 Task: Locate the nearest public gardens to San Francisco, California, and Palo Alto, California.
Action: Mouse moved to (93, 88)
Screenshot: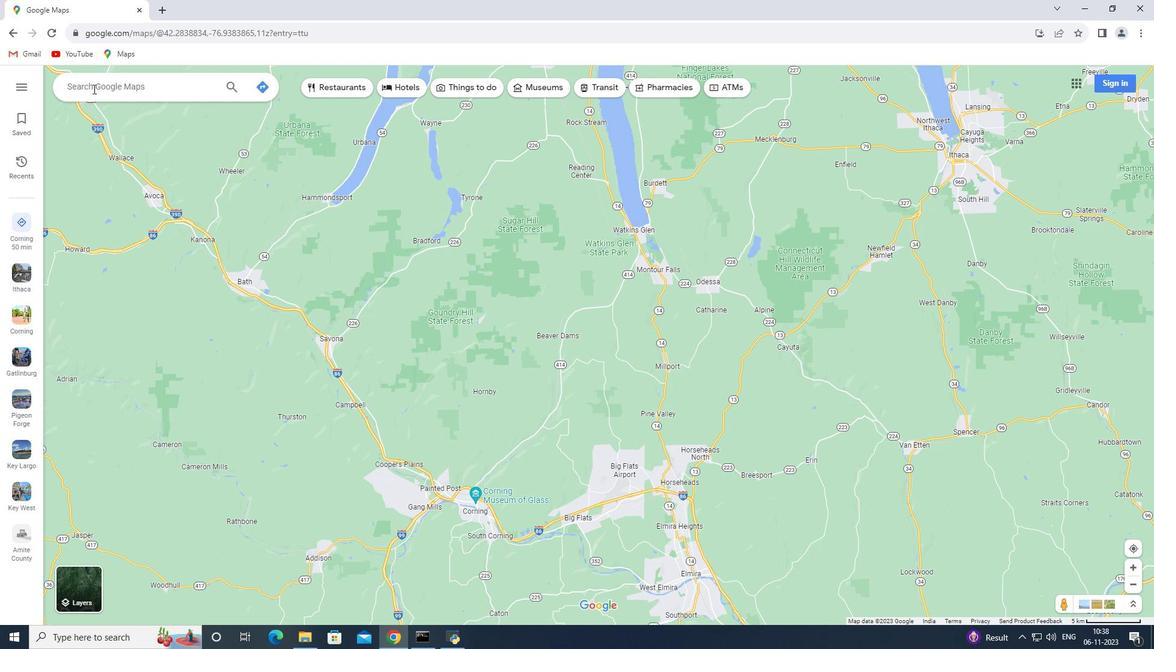 
Action: Mouse pressed left at (93, 88)
Screenshot: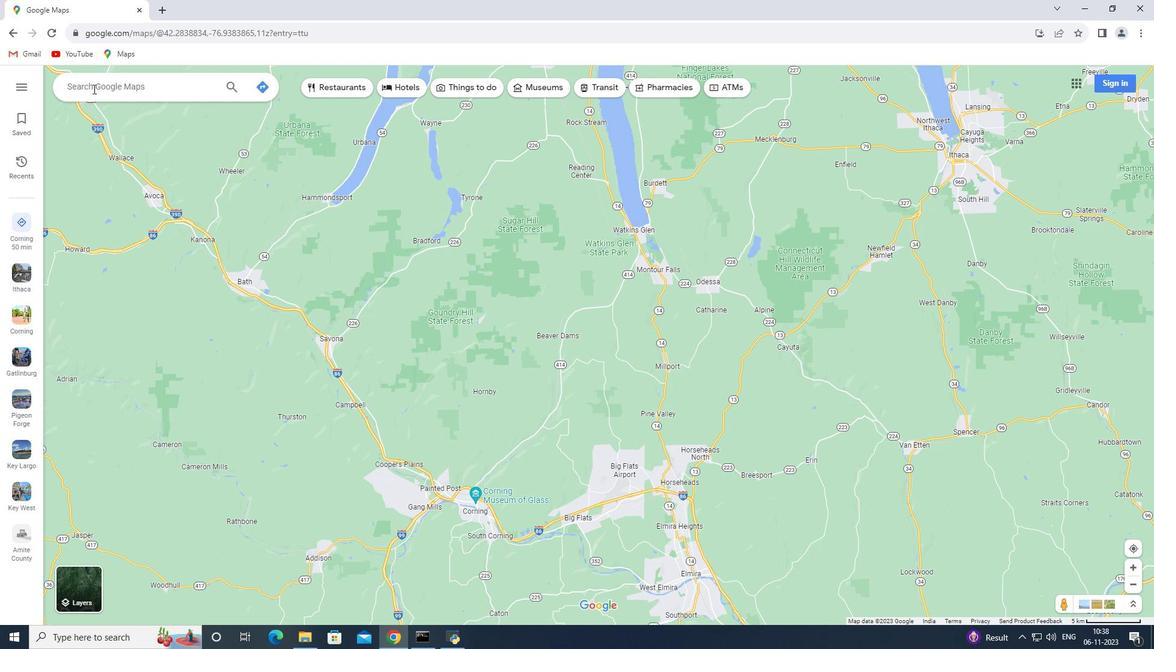 
Action: Key pressed <Key.shift>San<Key.space><Key.shift>francisco,<Key.space><Key.shift>California<Key.enter>
Screenshot: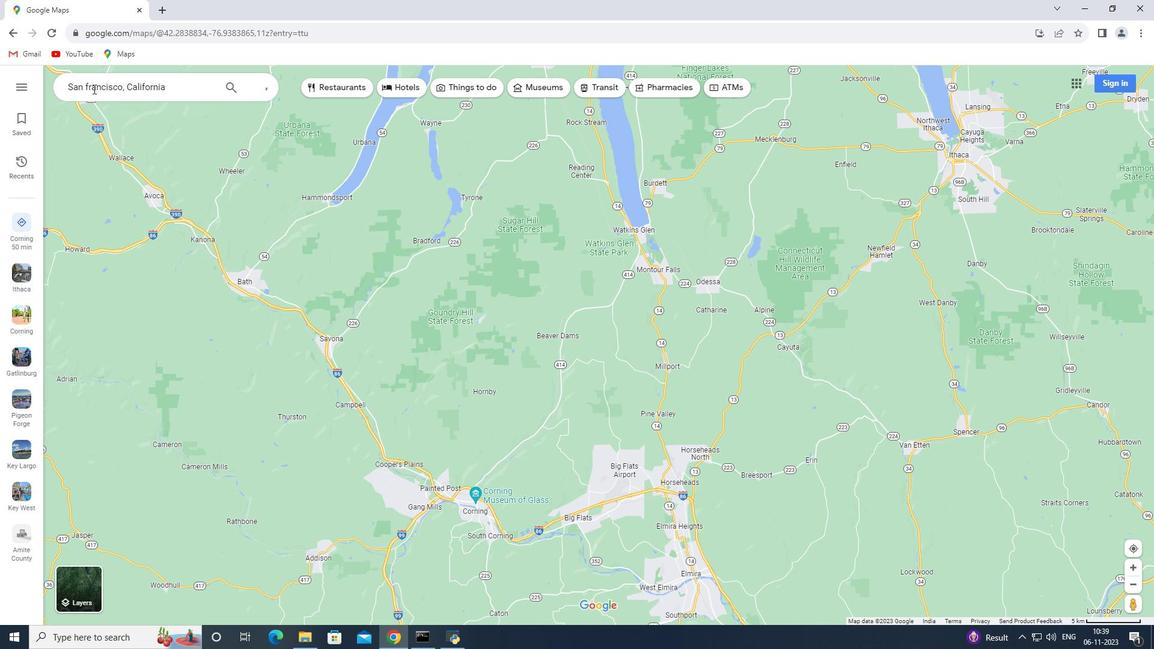 
Action: Mouse moved to (171, 296)
Screenshot: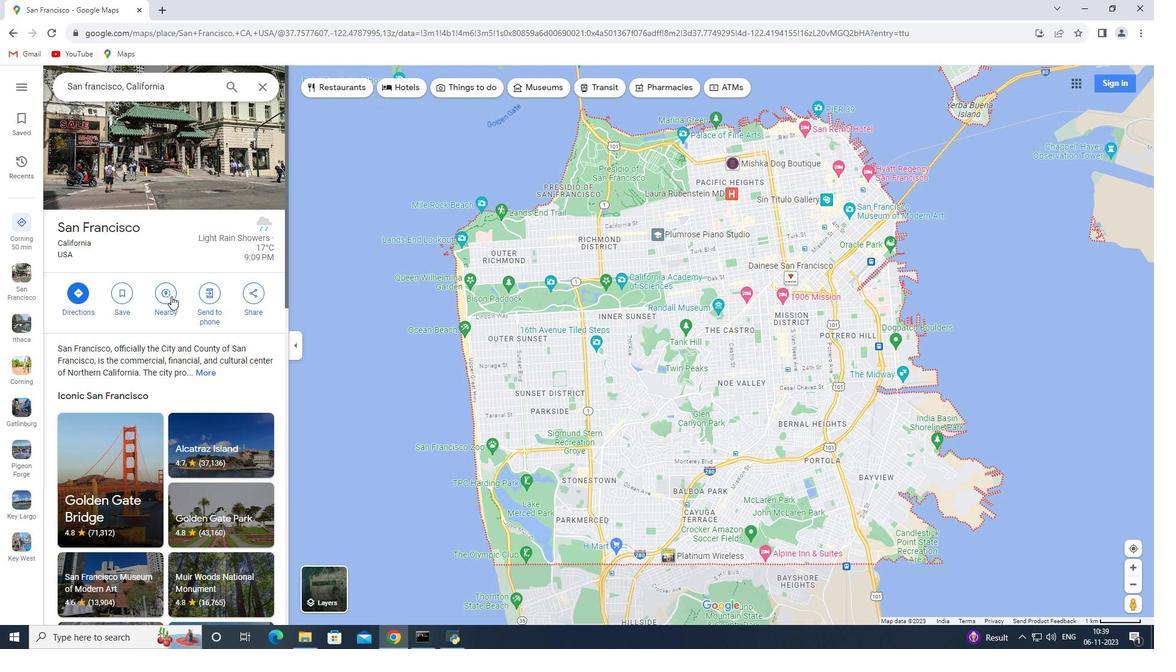 
Action: Mouse pressed left at (171, 296)
Screenshot: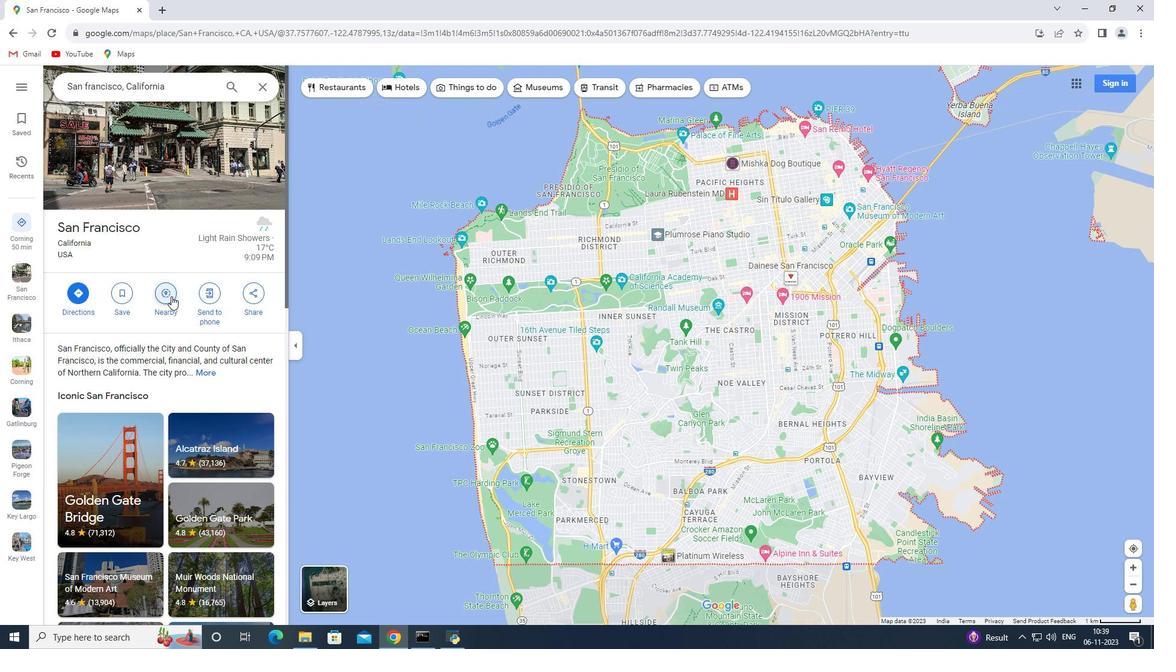 
Action: Key pressed public<Key.space>gardens<Key.enter>
Screenshot: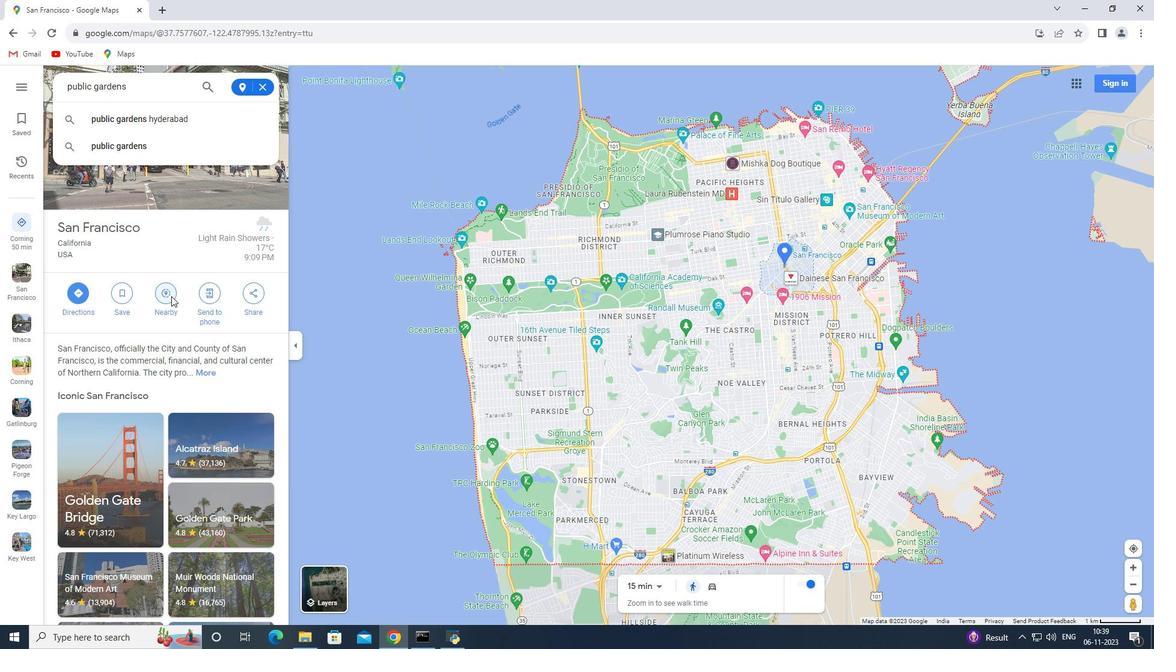 
Action: Mouse moved to (262, 90)
Screenshot: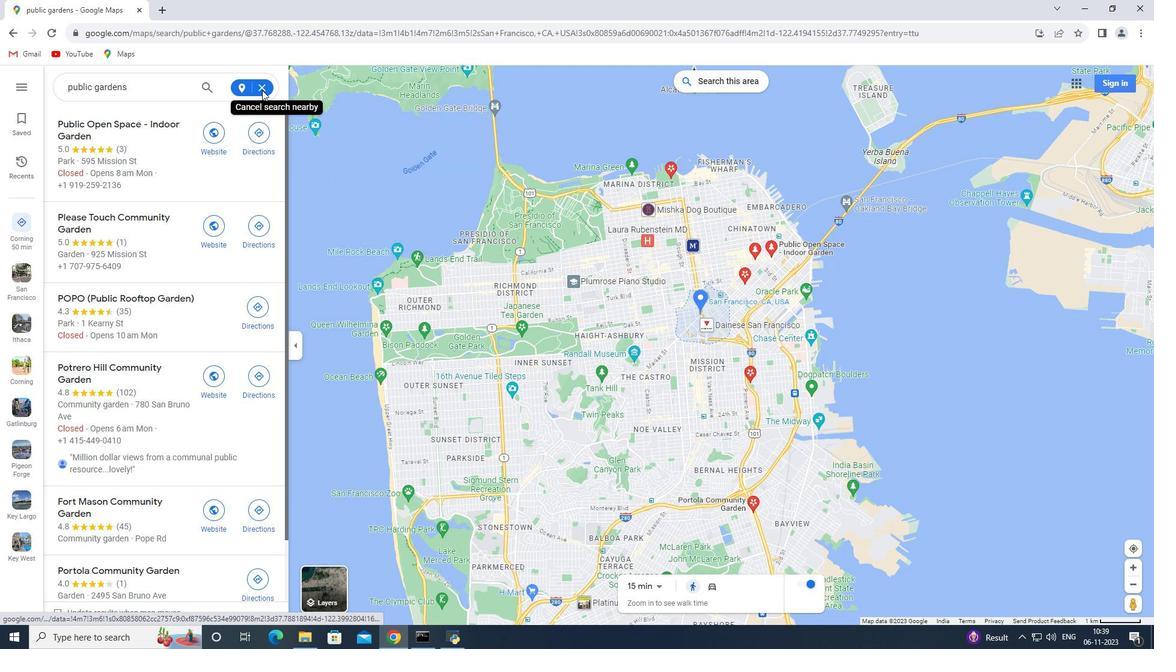 
Action: Mouse pressed left at (262, 90)
Screenshot: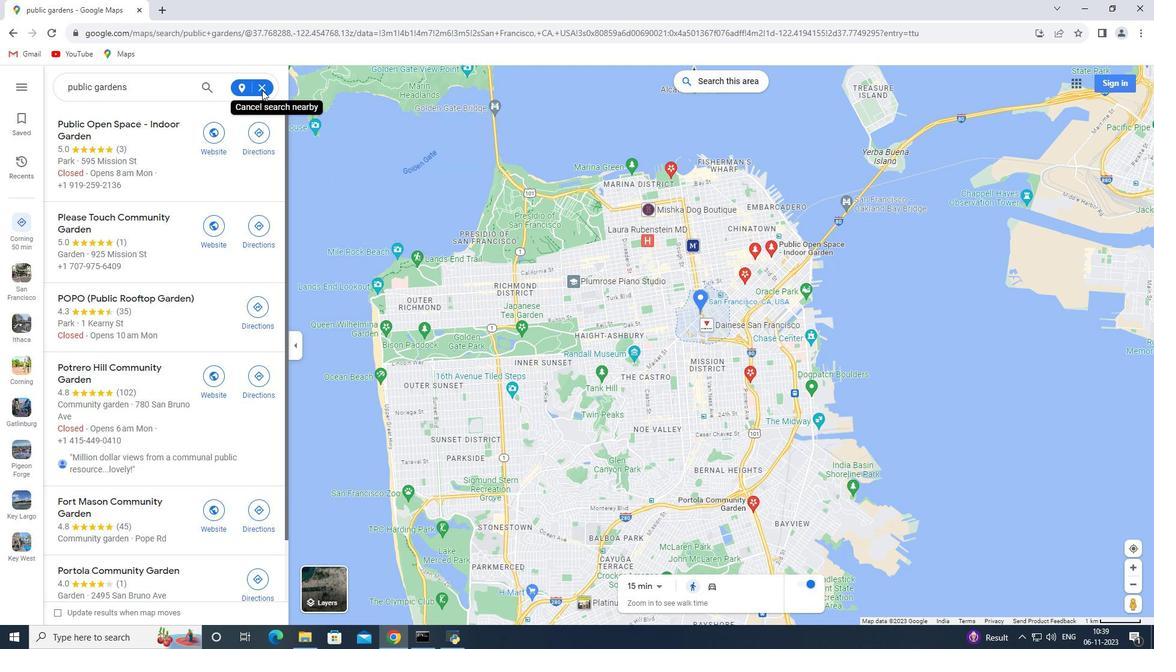 
Action: Mouse moved to (260, 92)
Screenshot: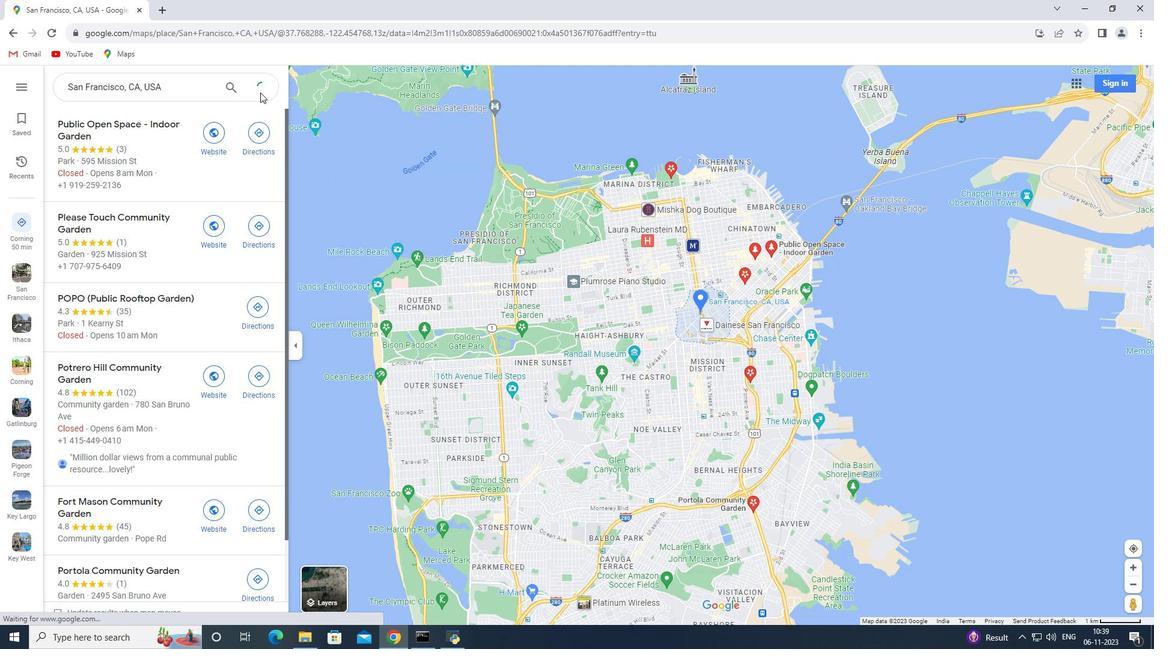 
Action: Mouse pressed left at (260, 92)
Screenshot: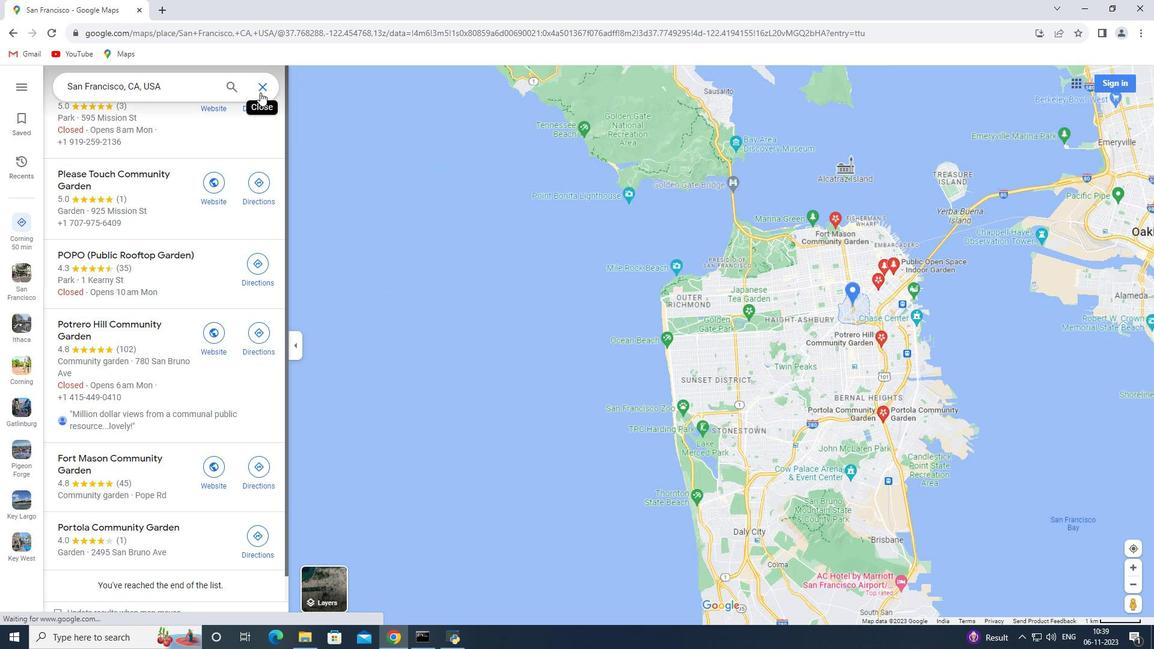 
Action: Mouse moved to (178, 90)
Screenshot: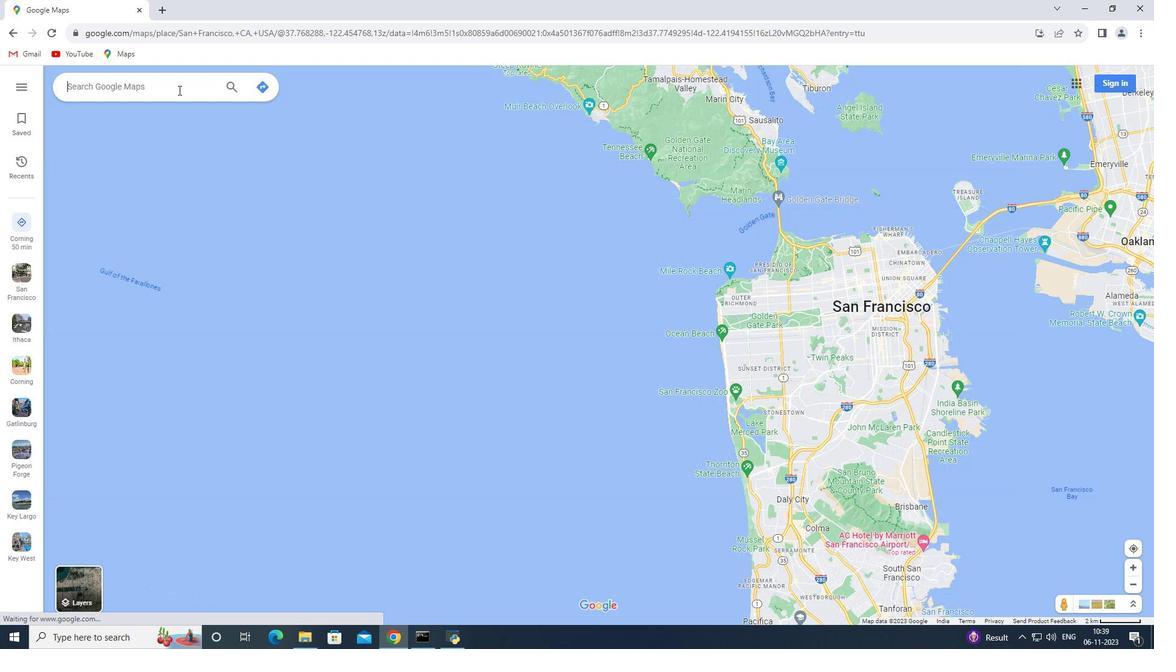
Action: Key pressed <Key.shift>Palo<Key.space><Key.shift>Alto,<Key.space><Key.shift>California<Key.enter>
Screenshot: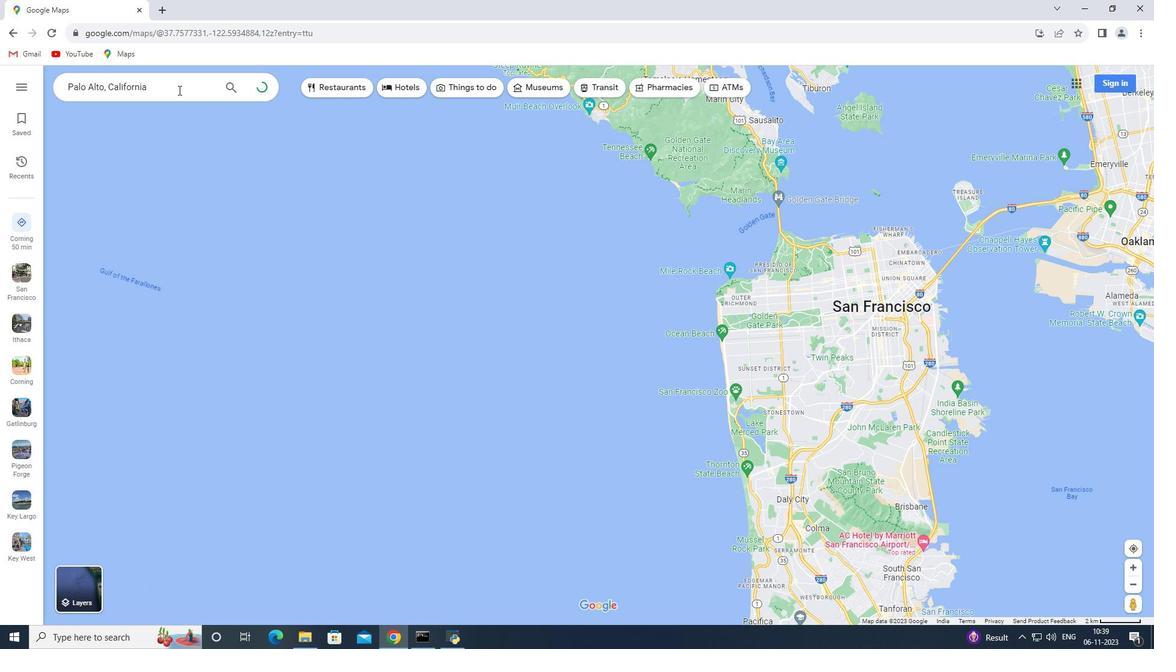 
Action: Mouse moved to (158, 297)
Screenshot: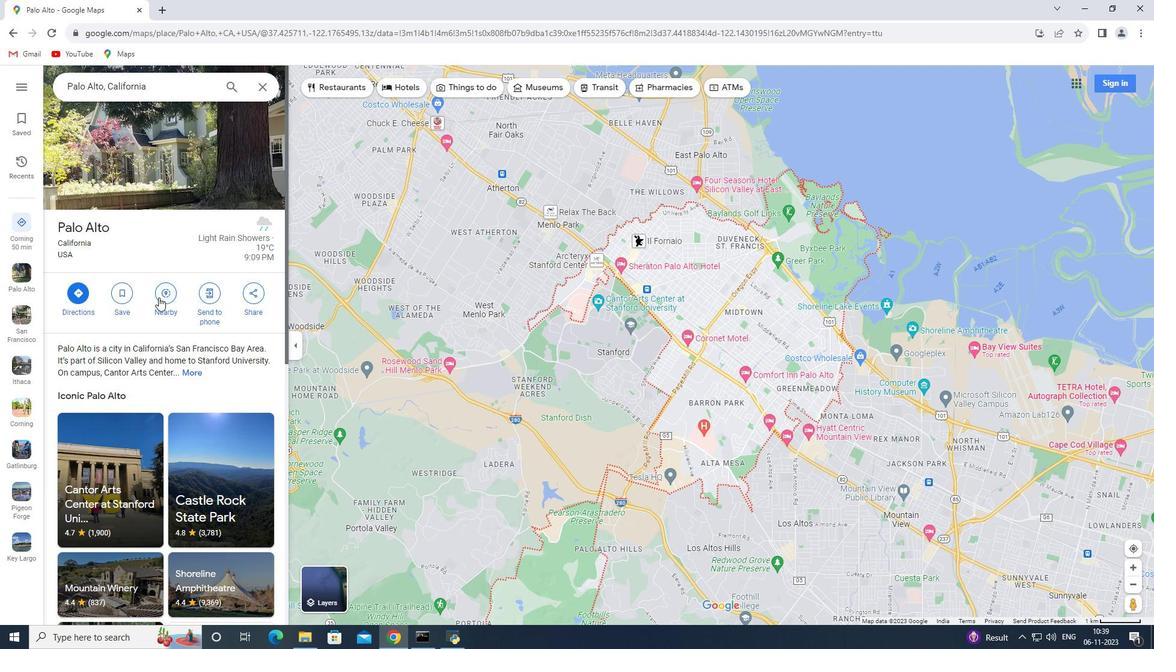 
Action: Mouse pressed left at (158, 297)
Screenshot: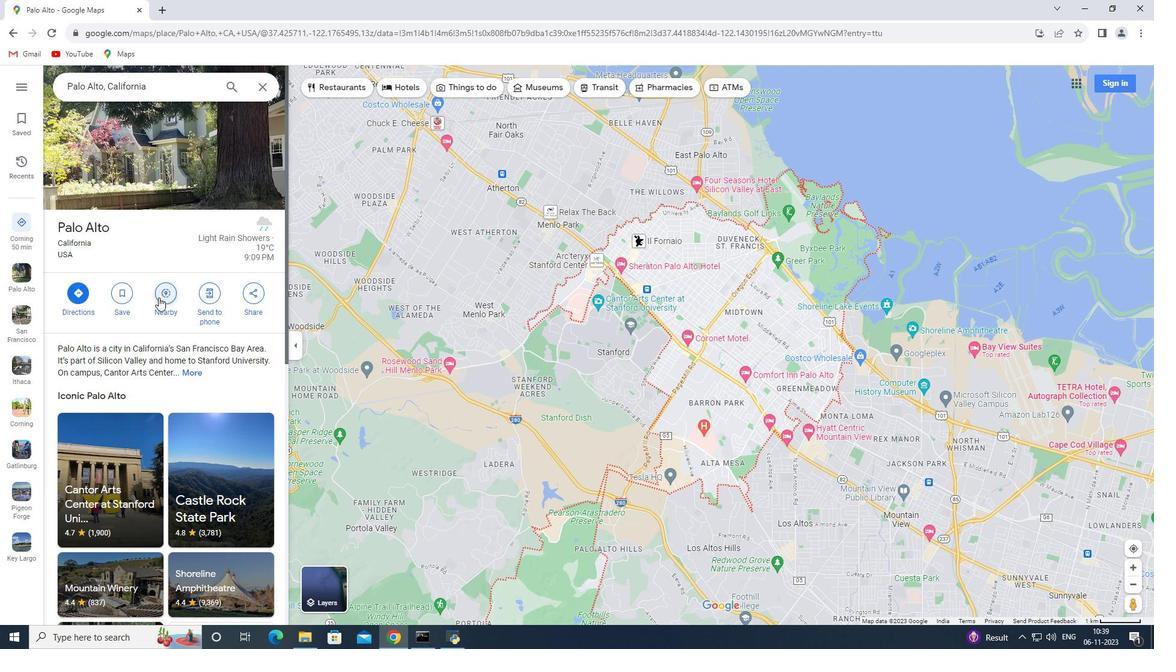 
Action: Key pressed public<Key.space>gardens<Key.enter>
Screenshot: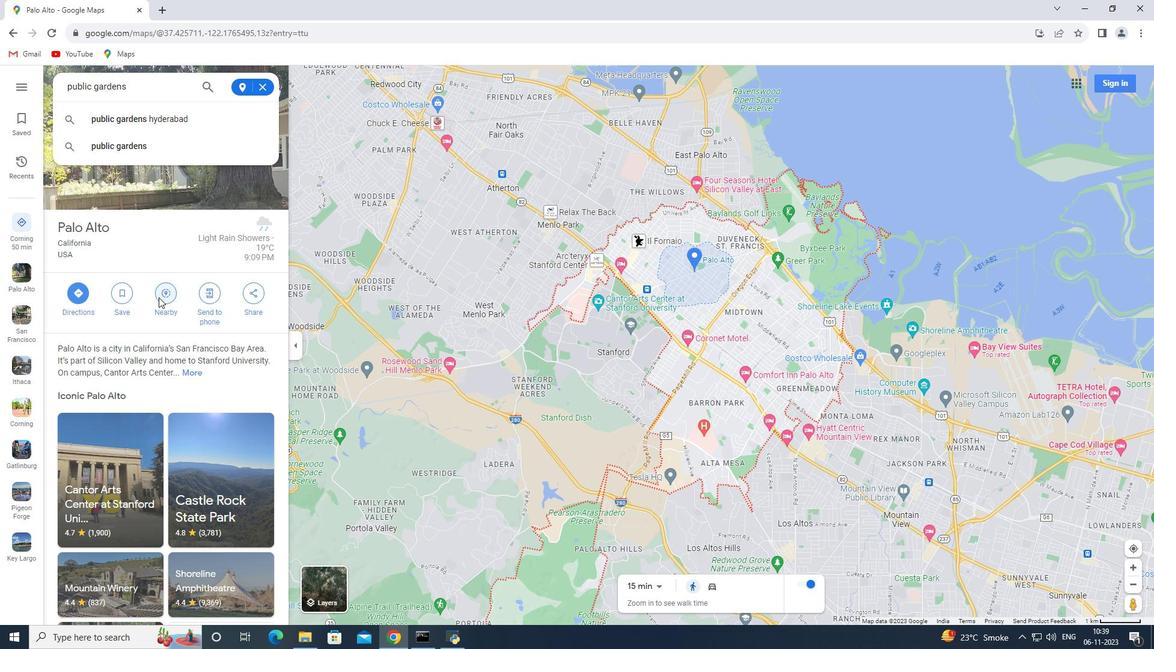 
